 Task: Choose a random templete from project launch.
Action: Mouse moved to (420, 105)
Screenshot: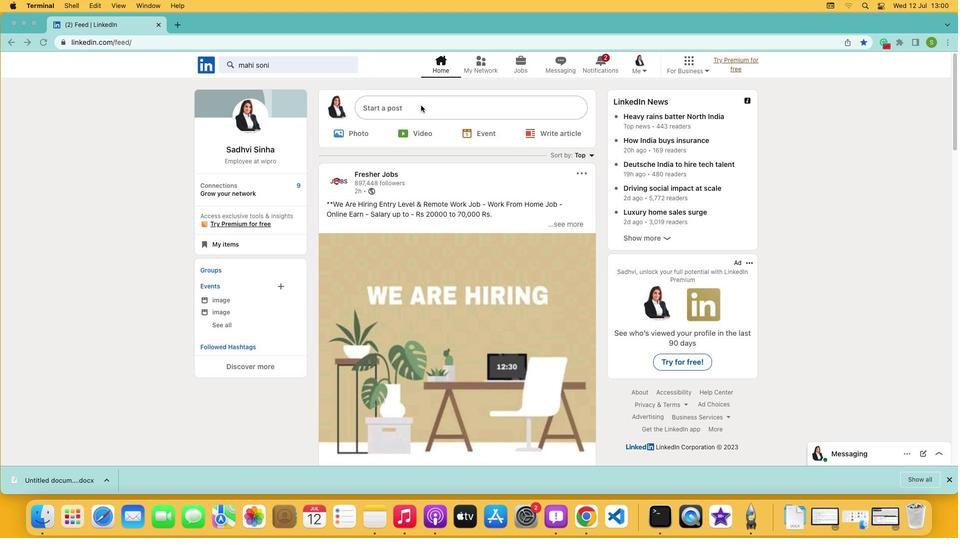 
Action: Mouse pressed left at (420, 105)
Screenshot: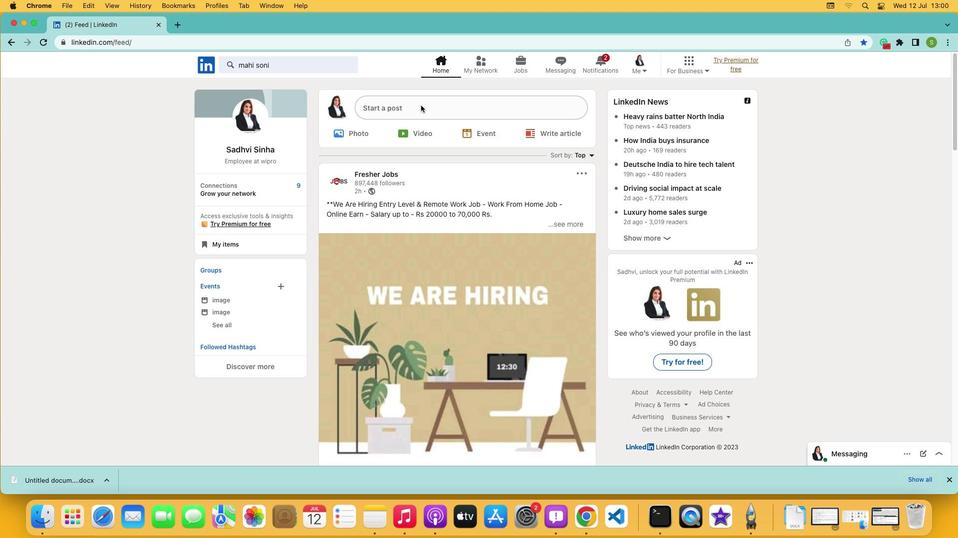 
Action: Mouse pressed left at (420, 105)
Screenshot: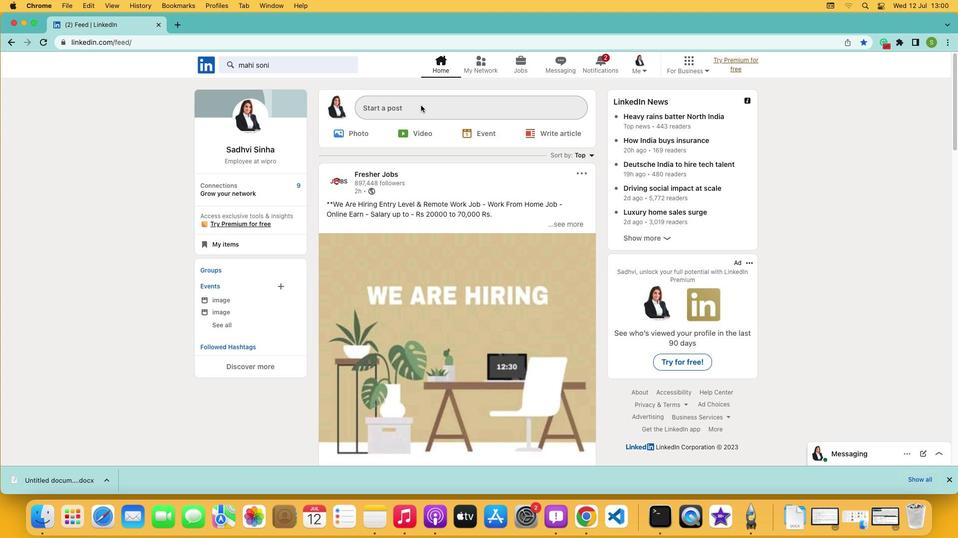 
Action: Mouse moved to (427, 293)
Screenshot: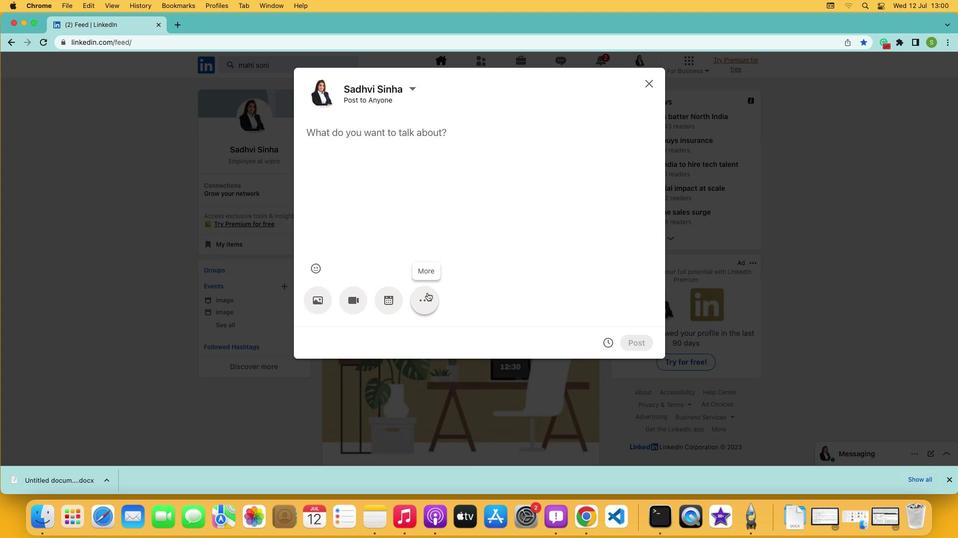 
Action: Mouse pressed left at (427, 293)
Screenshot: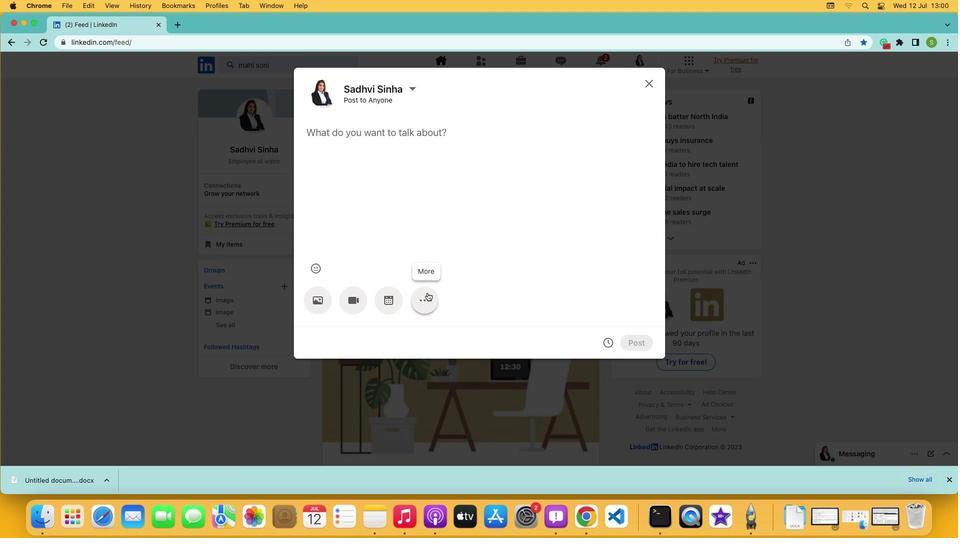 
Action: Mouse moved to (426, 301)
Screenshot: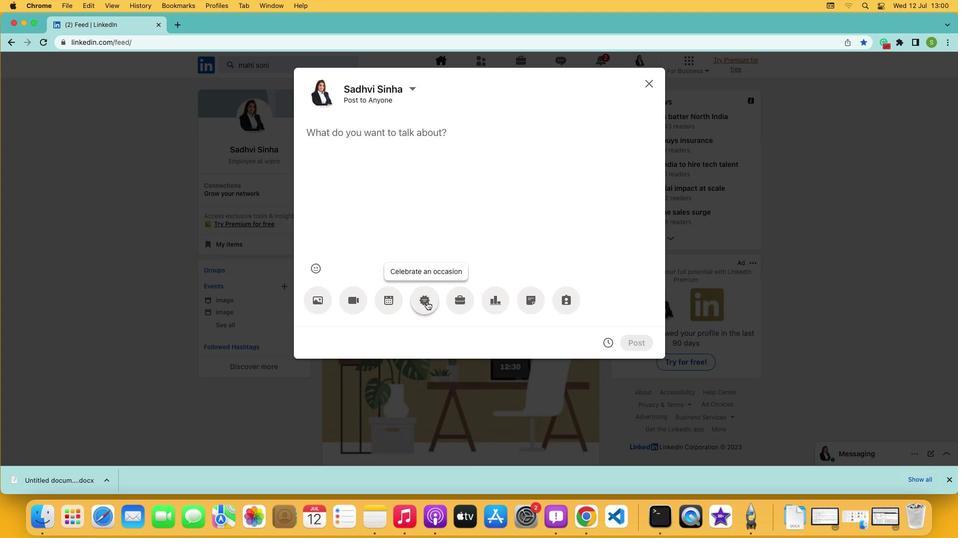 
Action: Mouse pressed left at (426, 301)
Screenshot: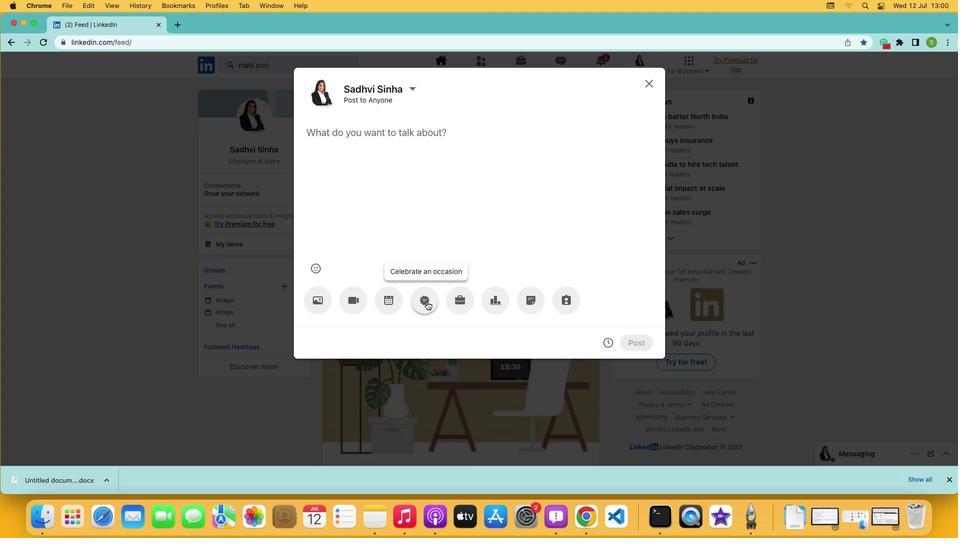 
Action: Mouse moved to (392, 184)
Screenshot: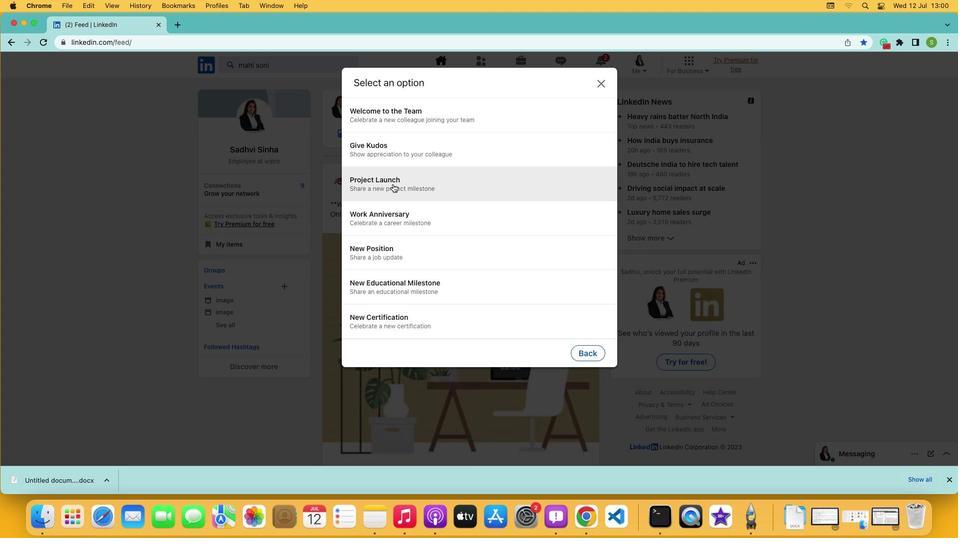 
Action: Mouse pressed left at (392, 184)
Screenshot: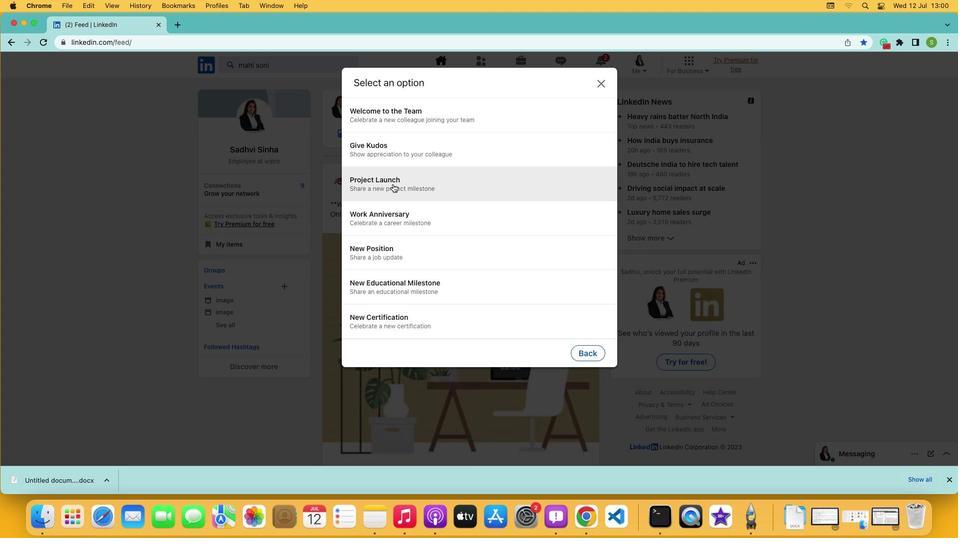 
Action: Mouse moved to (510, 331)
Screenshot: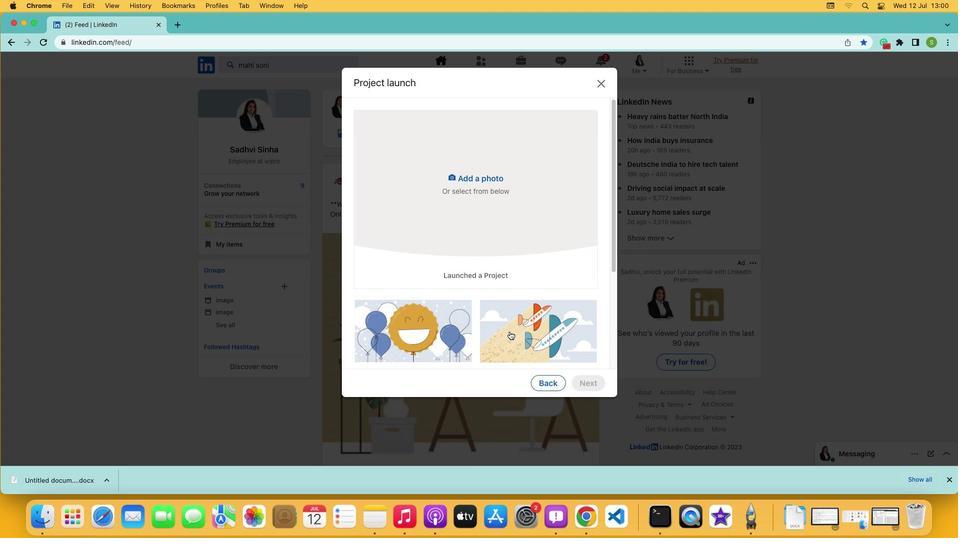 
Action: Mouse pressed left at (510, 331)
Screenshot: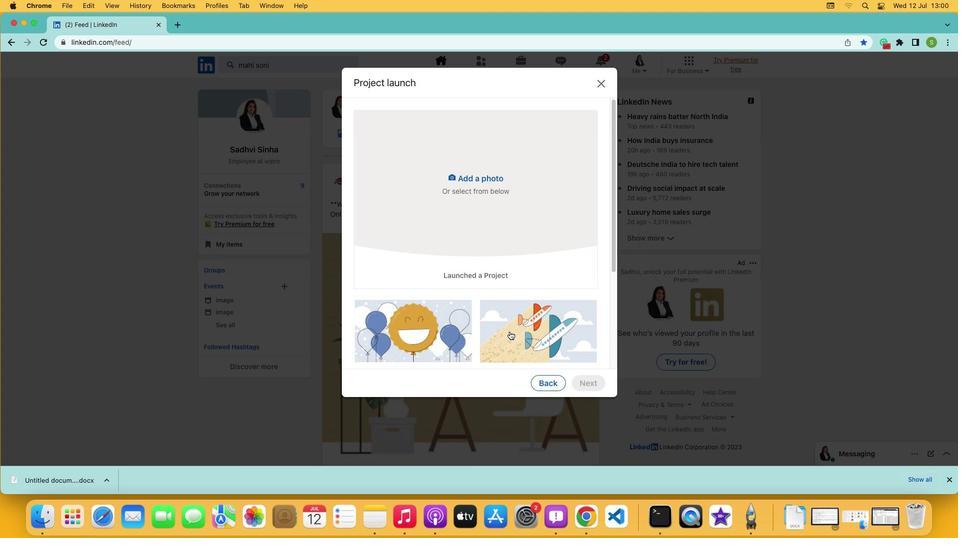 
